 Task: Enable psychedelic using advanced video effects.
Action: Mouse moved to (95, 12)
Screenshot: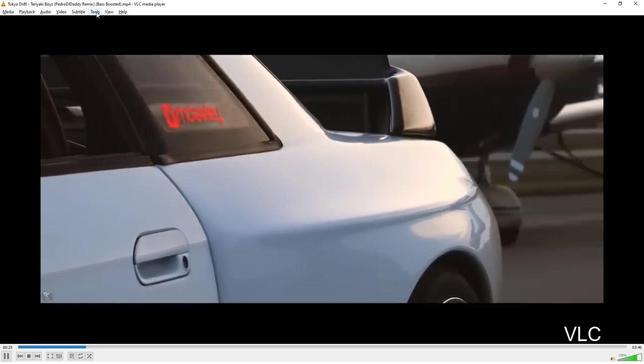 
Action: Mouse pressed left at (95, 12)
Screenshot: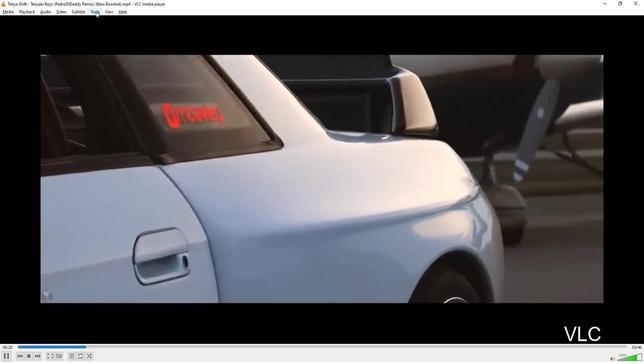
Action: Mouse moved to (104, 18)
Screenshot: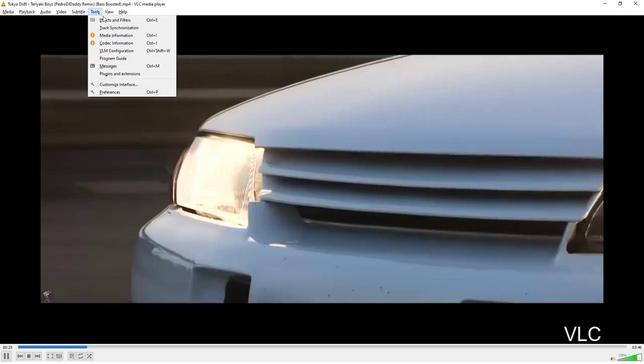 
Action: Mouse pressed left at (104, 18)
Screenshot: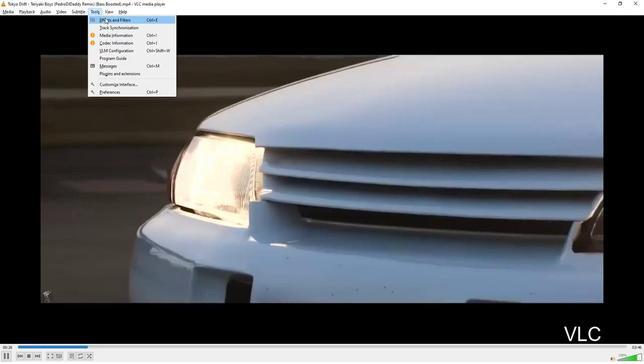 
Action: Mouse moved to (79, 55)
Screenshot: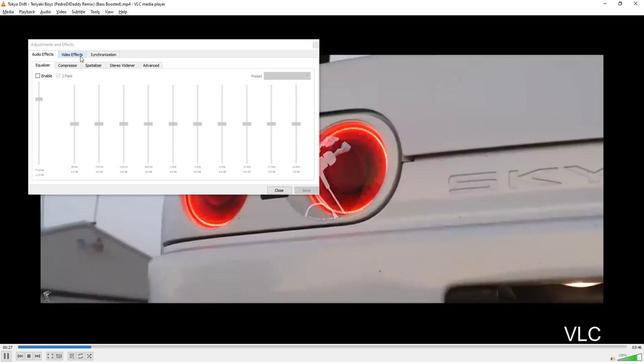 
Action: Mouse pressed left at (79, 55)
Screenshot: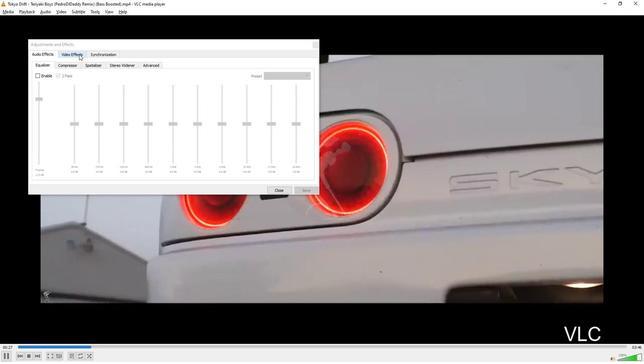 
Action: Mouse moved to (178, 150)
Screenshot: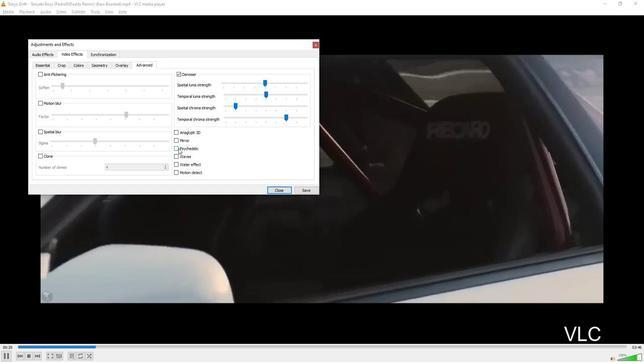 
Action: Mouse pressed left at (178, 150)
Screenshot: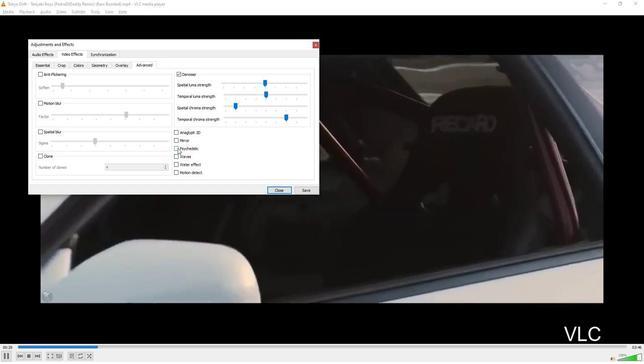 
Action: Mouse moved to (208, 240)
Screenshot: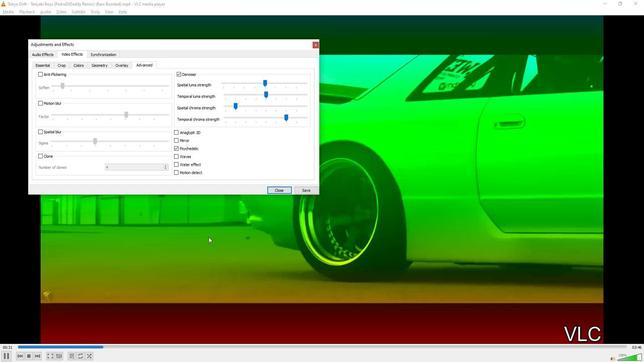 
